 Task: Toggle the 'Show Focused Inbox' setting in Microsoft Outlook.
Action: Mouse moved to (215, 31)
Screenshot: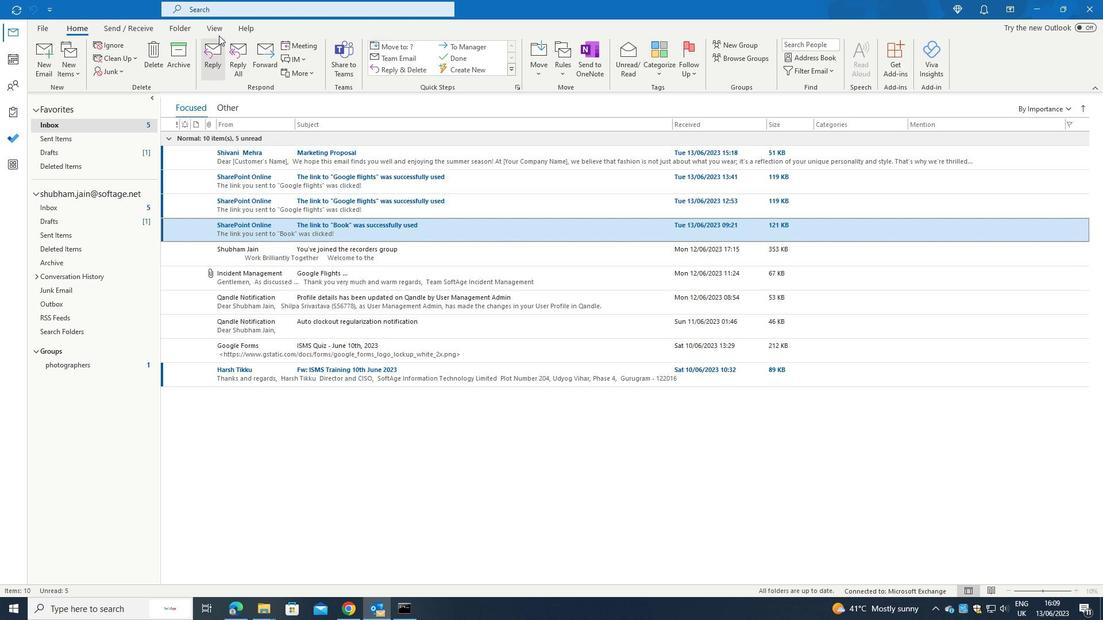 
Action: Mouse pressed left at (215, 31)
Screenshot: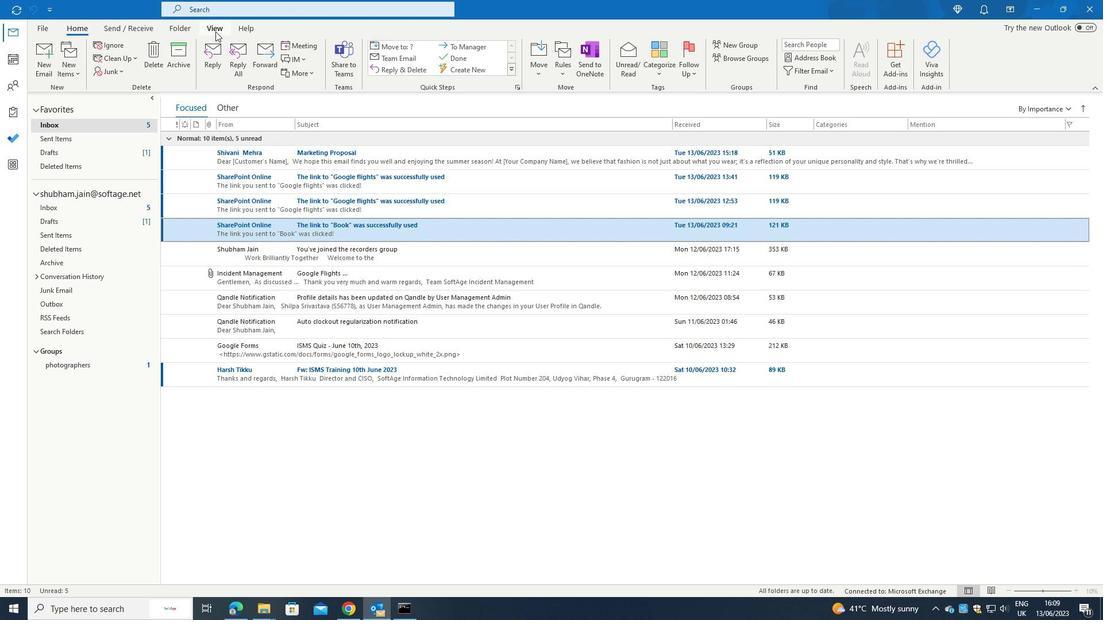 
Action: Mouse moved to (627, 69)
Screenshot: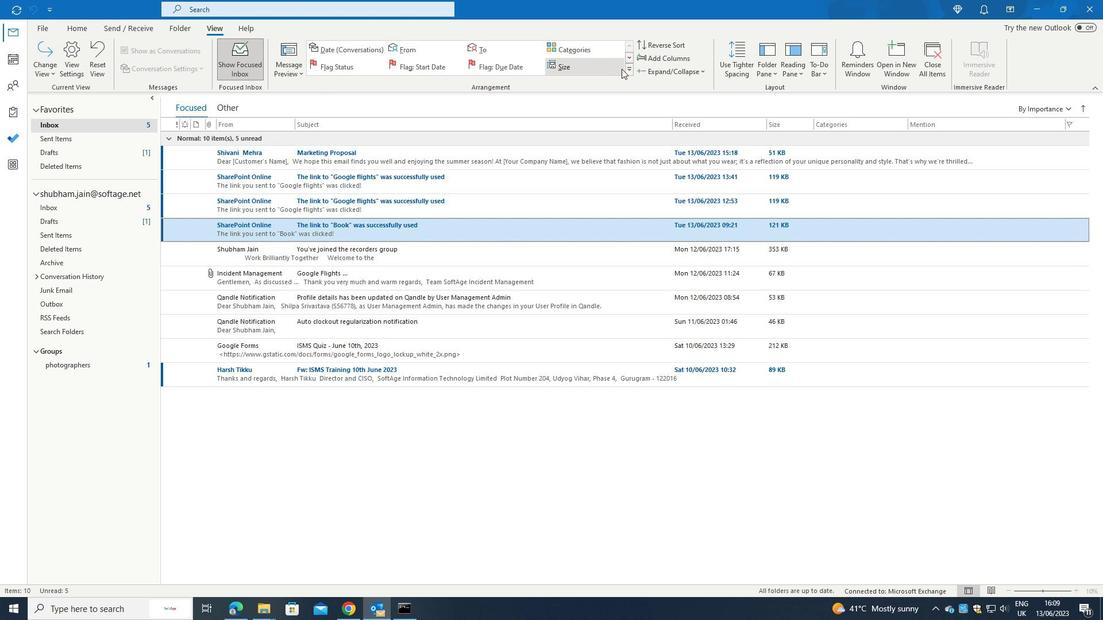 
Action: Mouse pressed left at (627, 69)
Screenshot: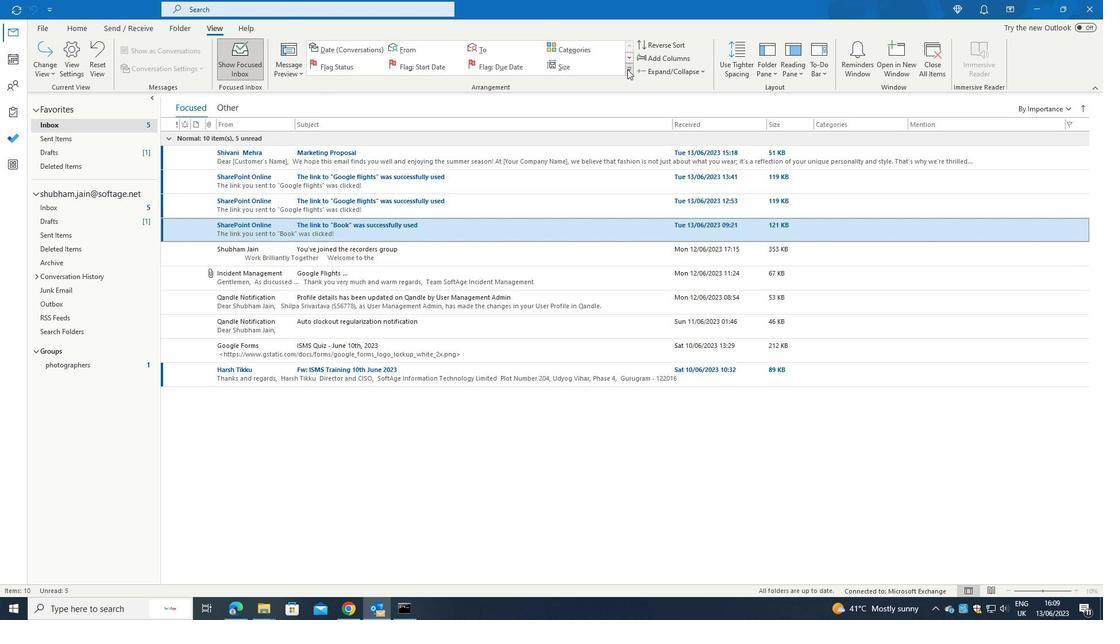 
Action: Mouse moved to (495, 86)
Screenshot: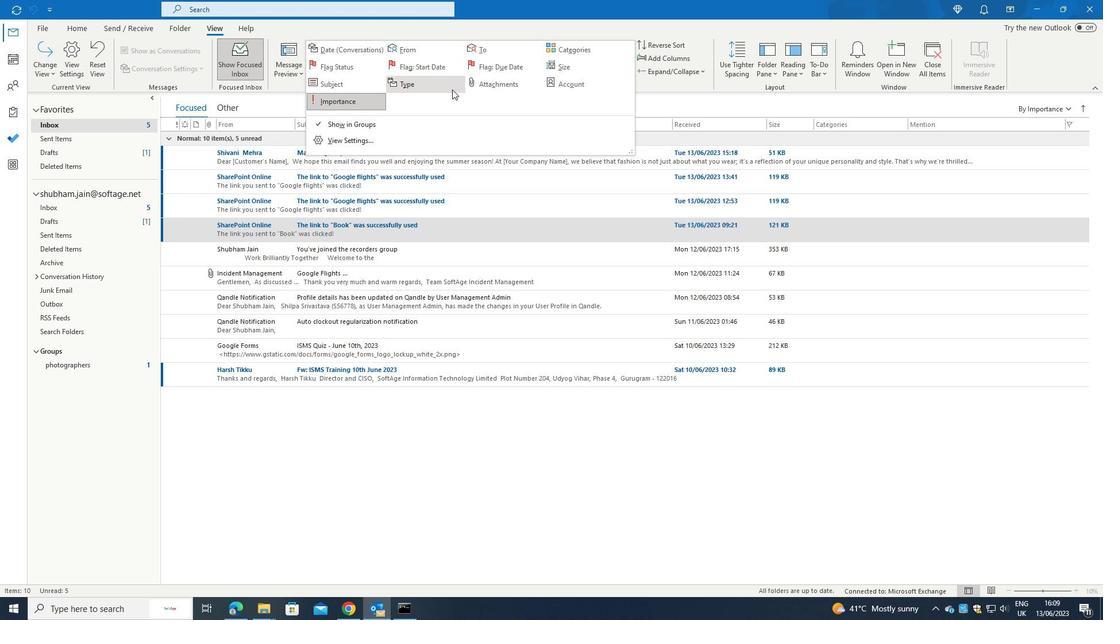 
Action: Mouse pressed left at (495, 86)
Screenshot: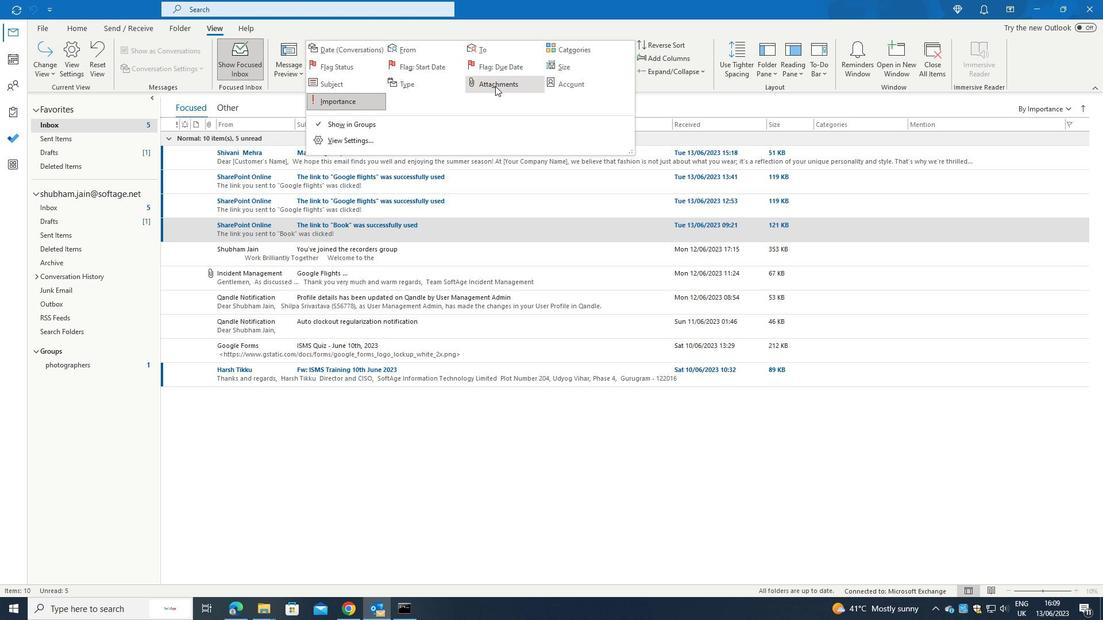 
